 Task: Update the lot size of the saved search to under 5 acres.
Action: Mouse moved to (1124, 166)
Screenshot: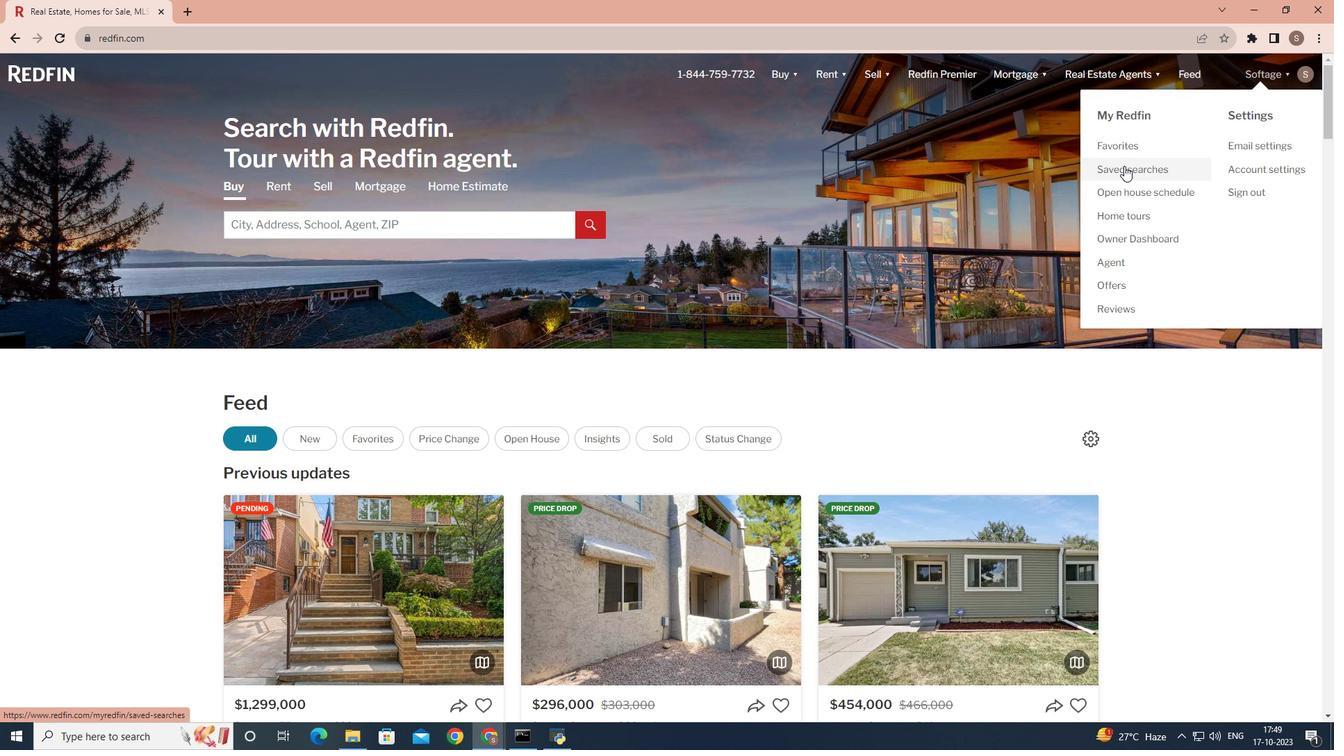 
Action: Mouse pressed left at (1124, 166)
Screenshot: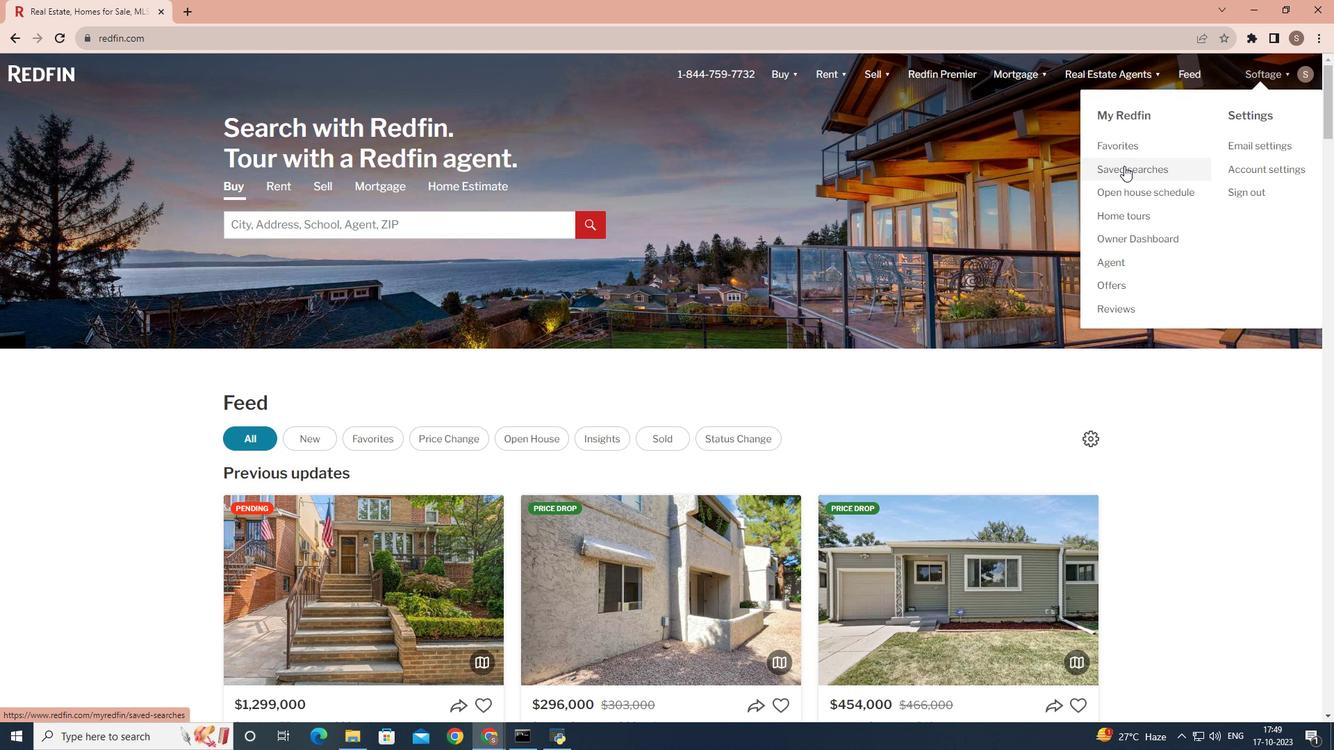 
Action: Mouse moved to (440, 342)
Screenshot: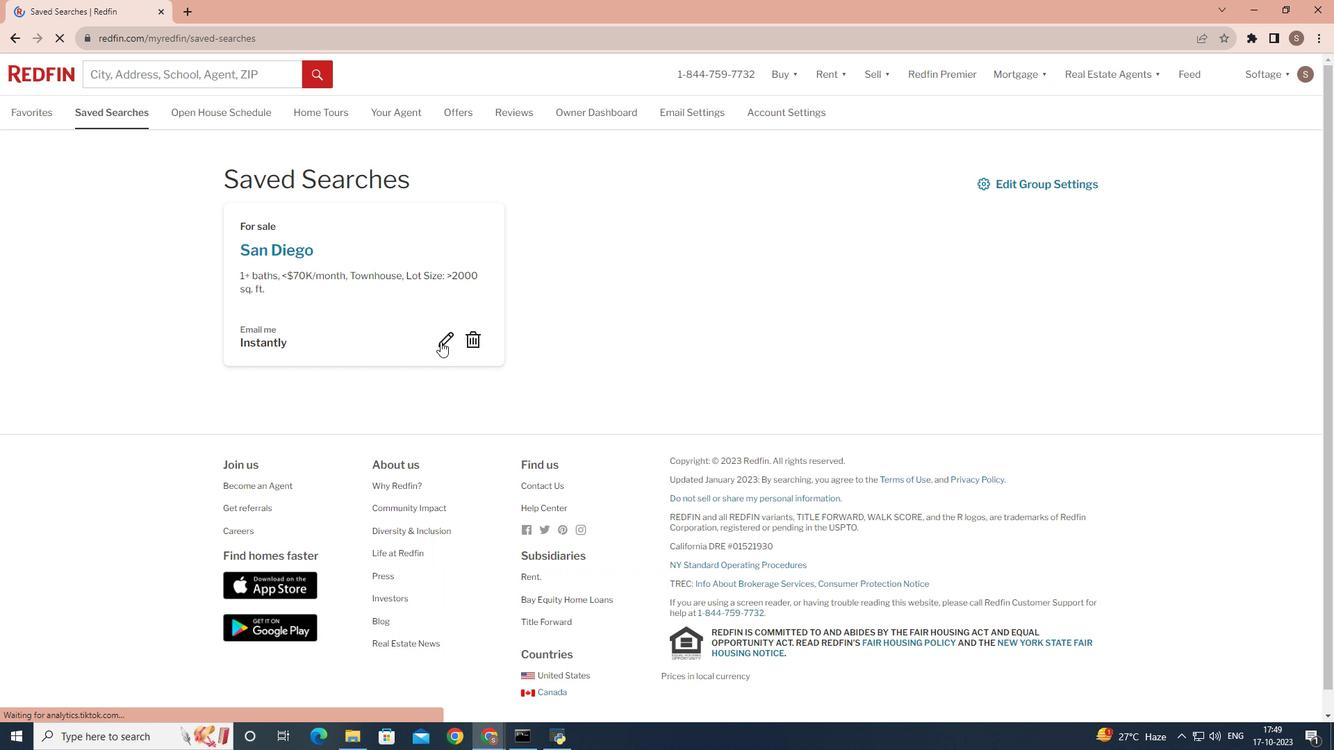 
Action: Mouse pressed left at (440, 342)
Screenshot: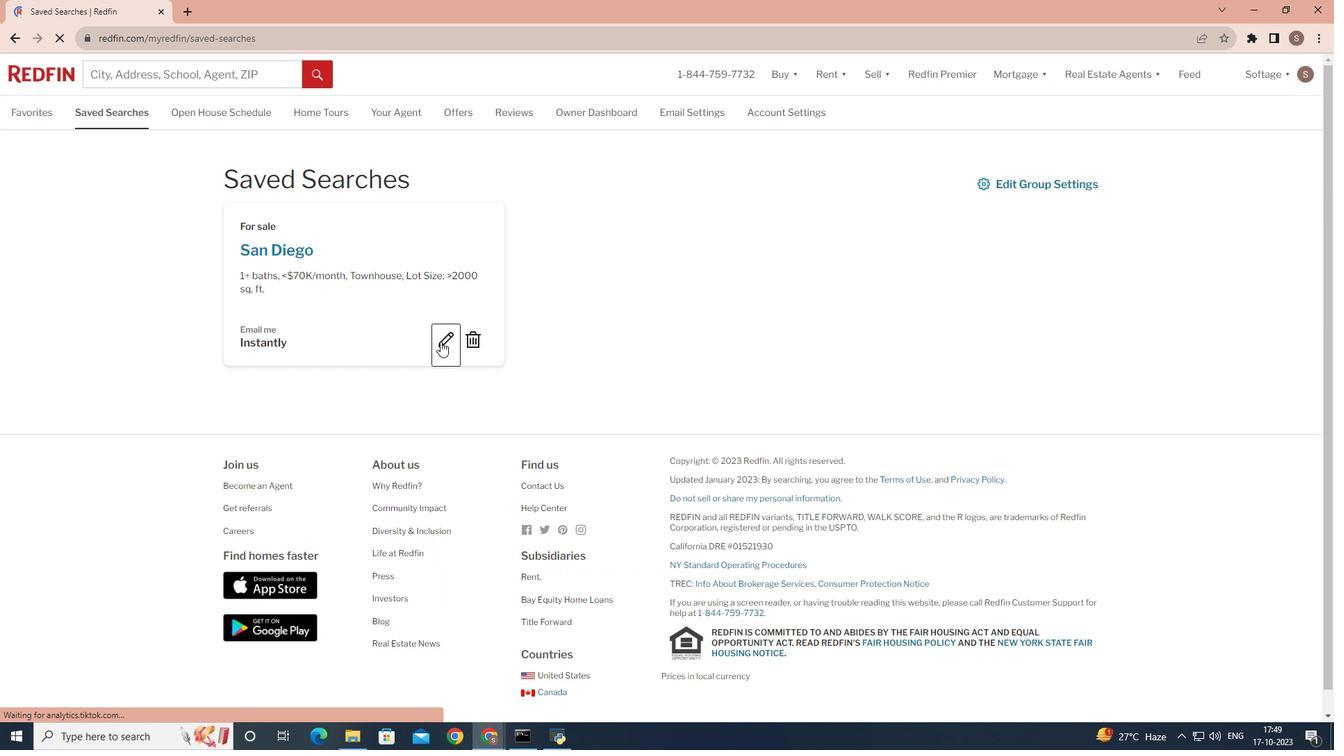 
Action: Mouse moved to (634, 387)
Screenshot: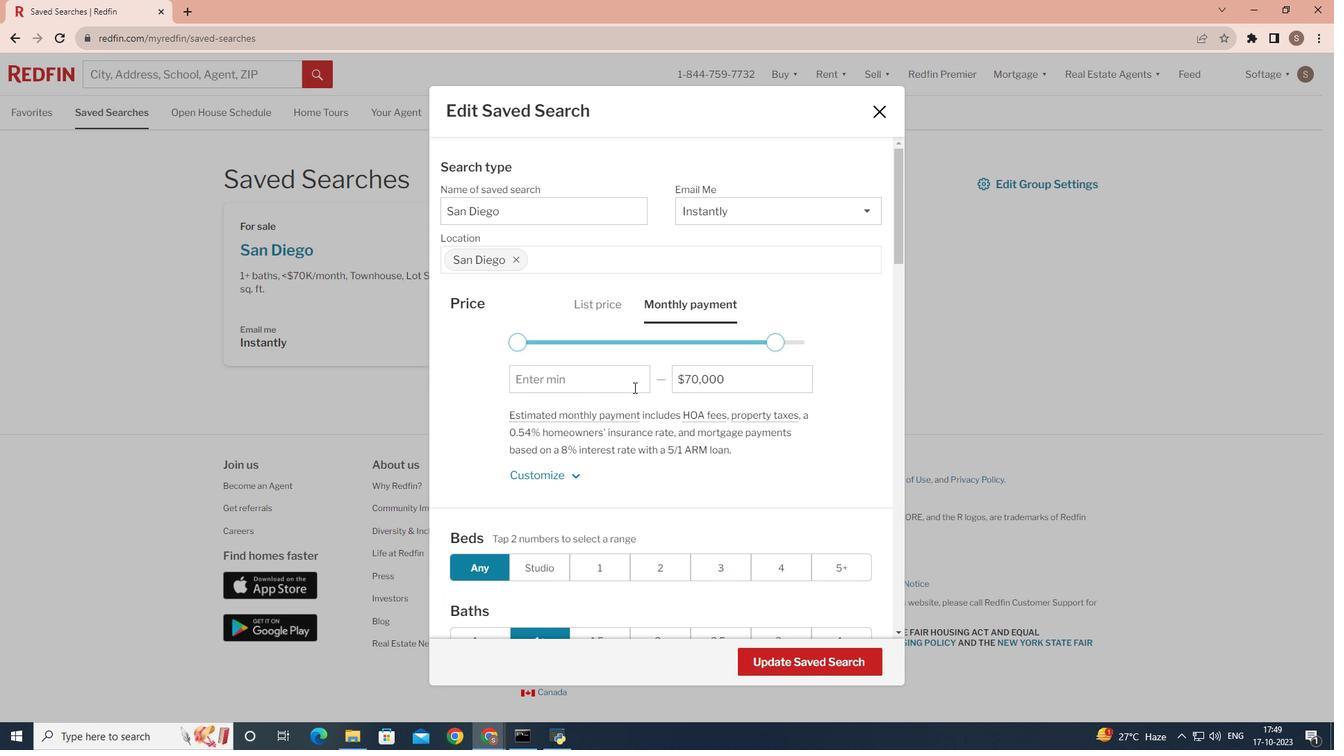
Action: Mouse scrolled (634, 387) with delta (0, 0)
Screenshot: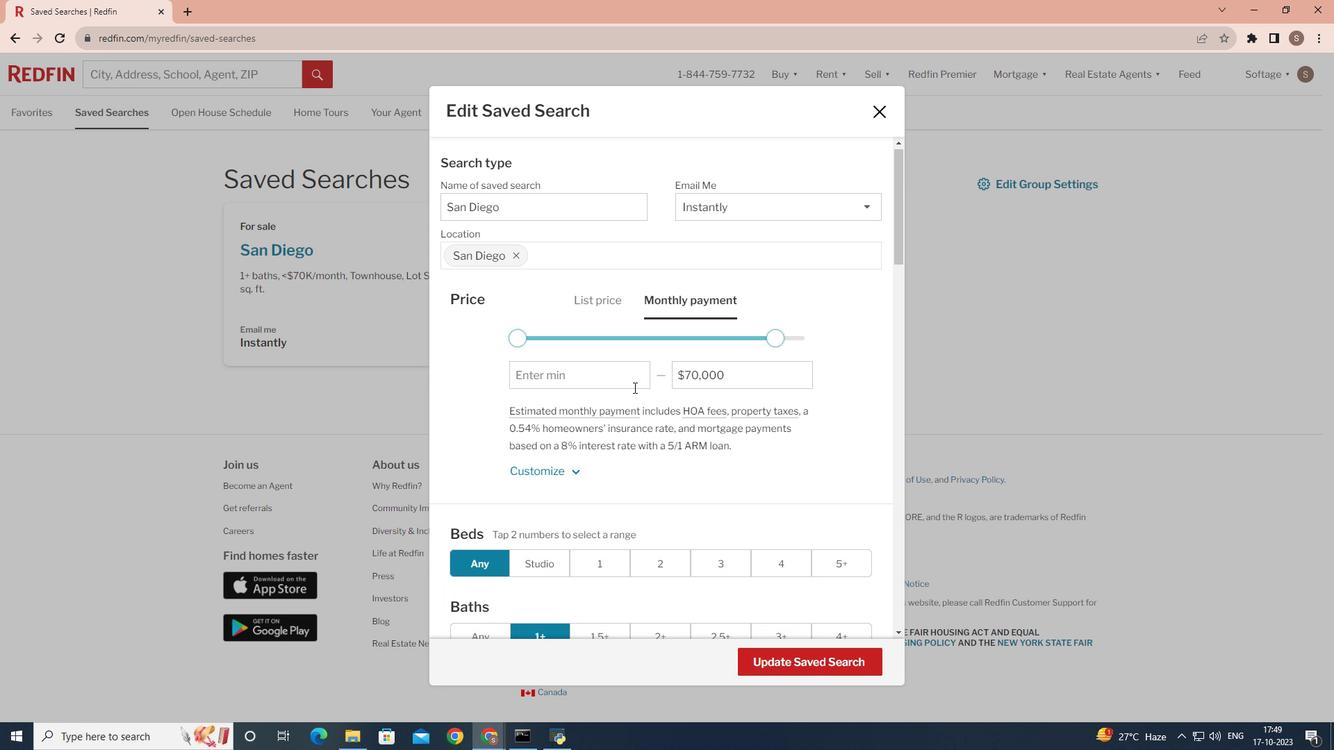 
Action: Mouse scrolled (634, 387) with delta (0, 0)
Screenshot: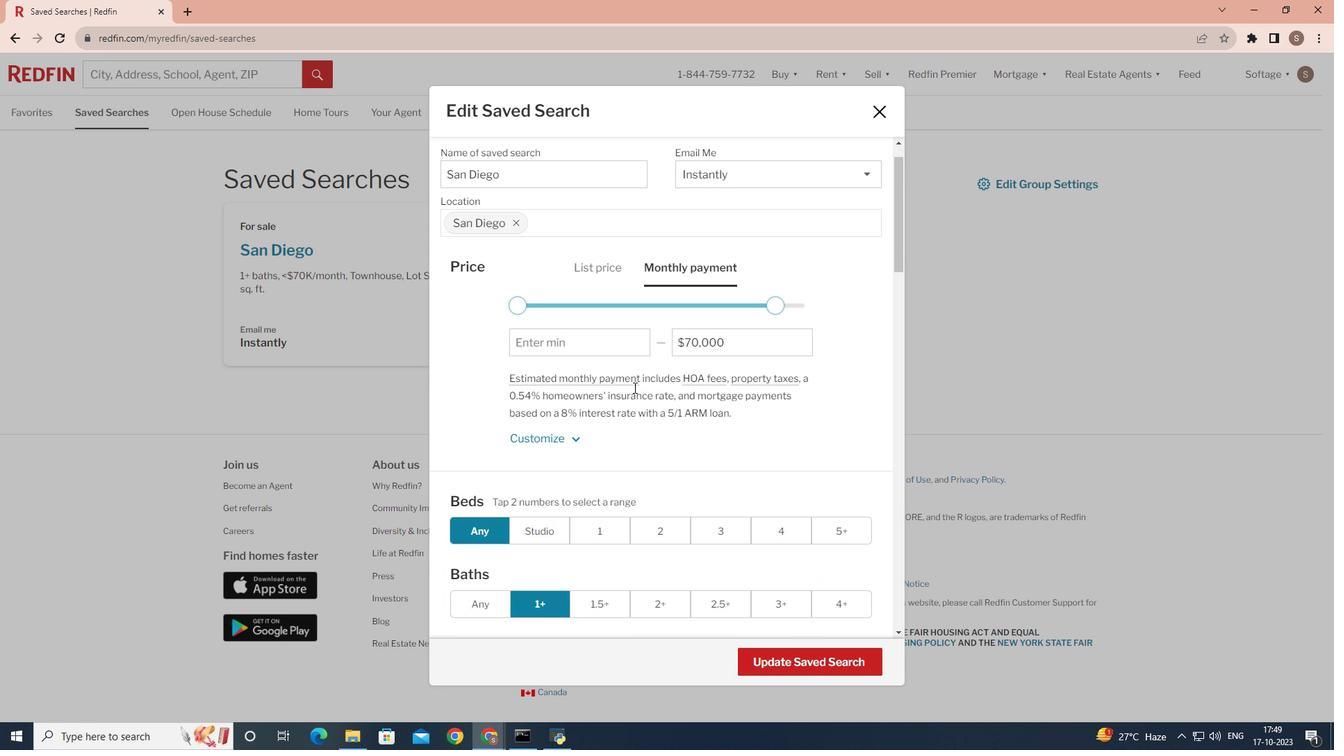 
Action: Mouse scrolled (634, 387) with delta (0, 0)
Screenshot: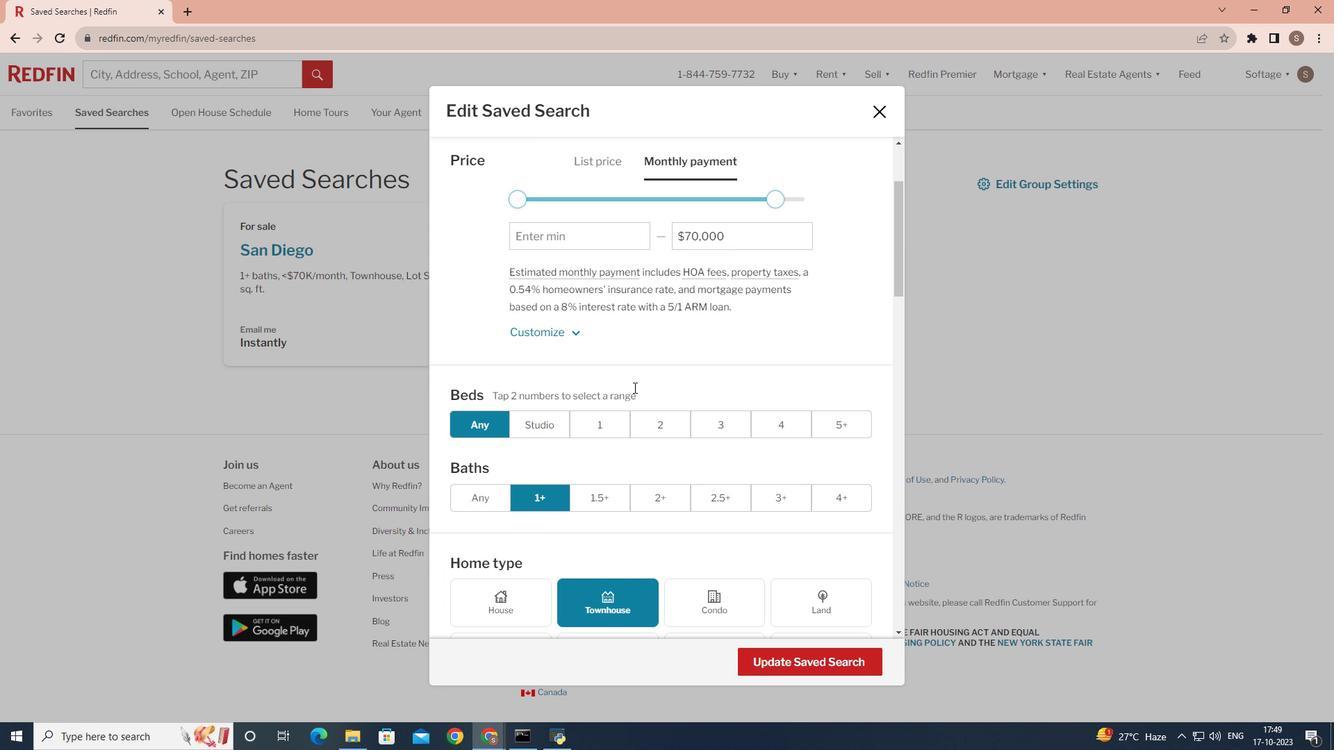 
Action: Mouse scrolled (634, 387) with delta (0, 0)
Screenshot: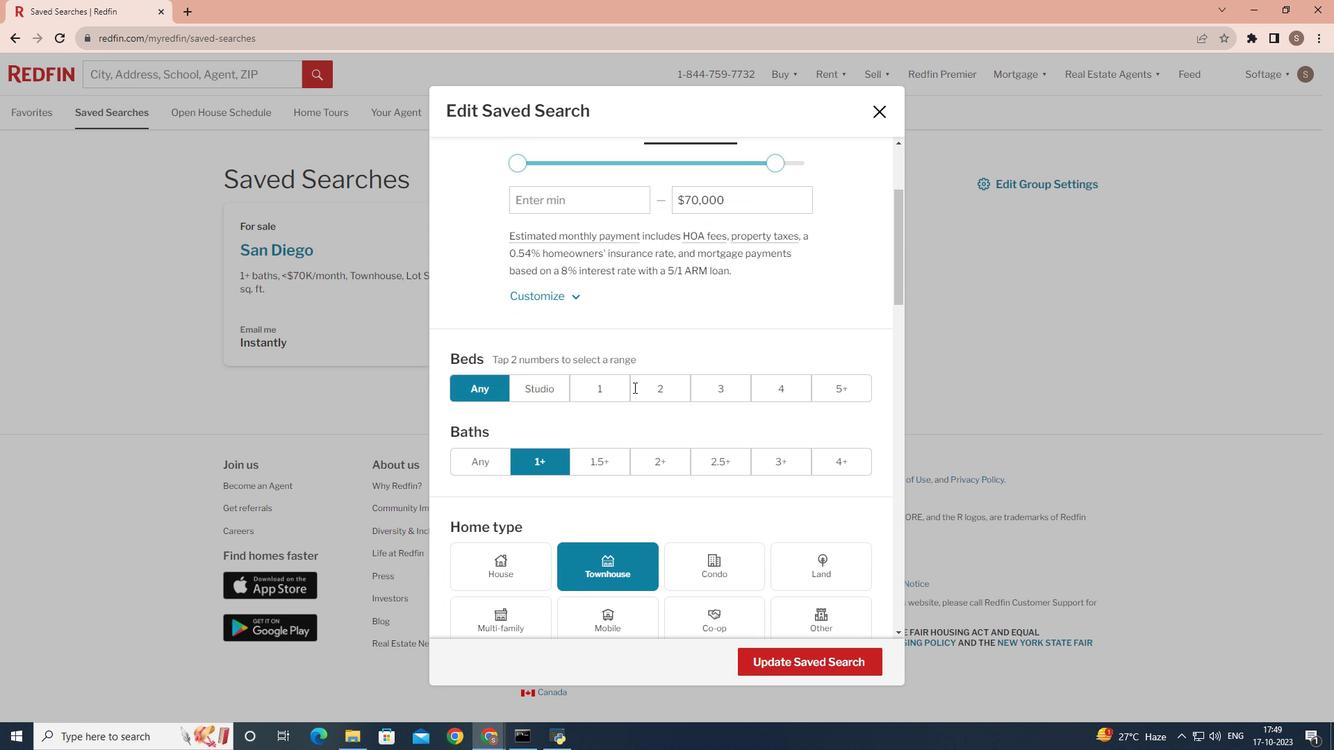 
Action: Mouse scrolled (634, 387) with delta (0, 0)
Screenshot: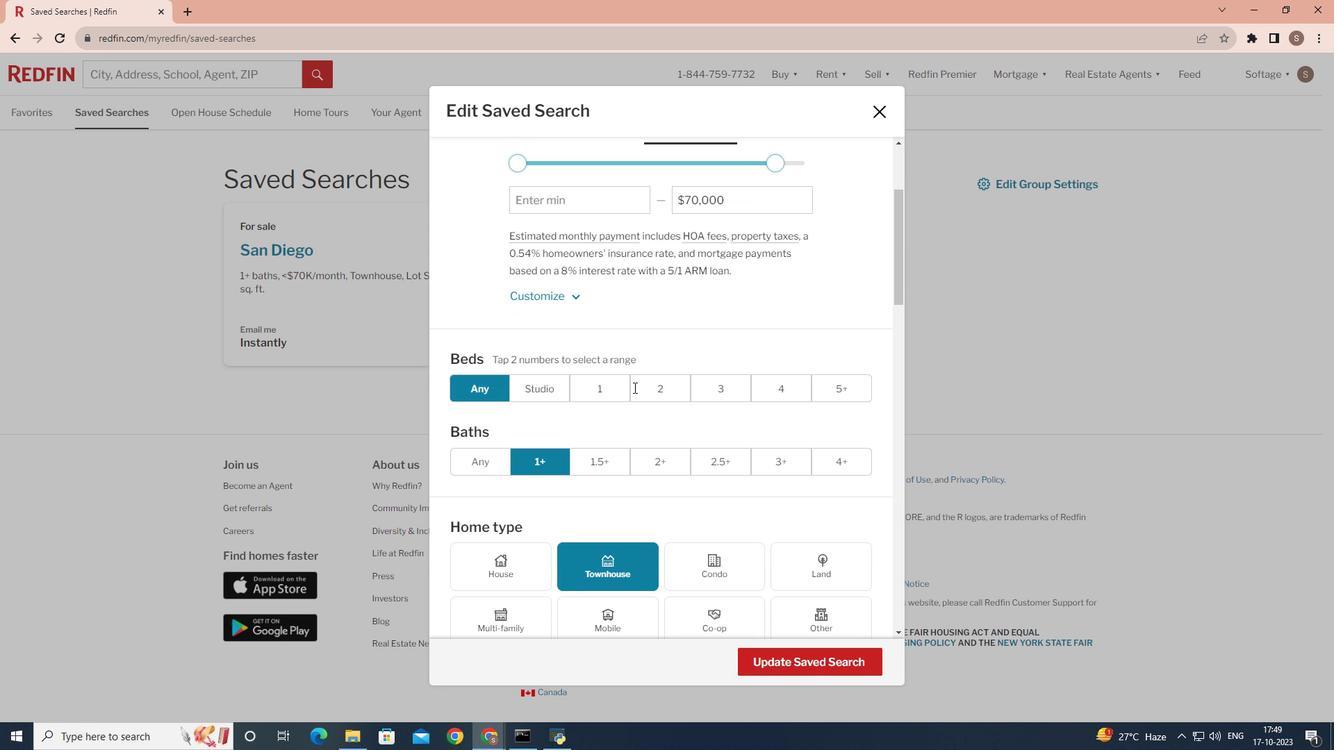 
Action: Mouse scrolled (634, 387) with delta (0, 0)
Screenshot: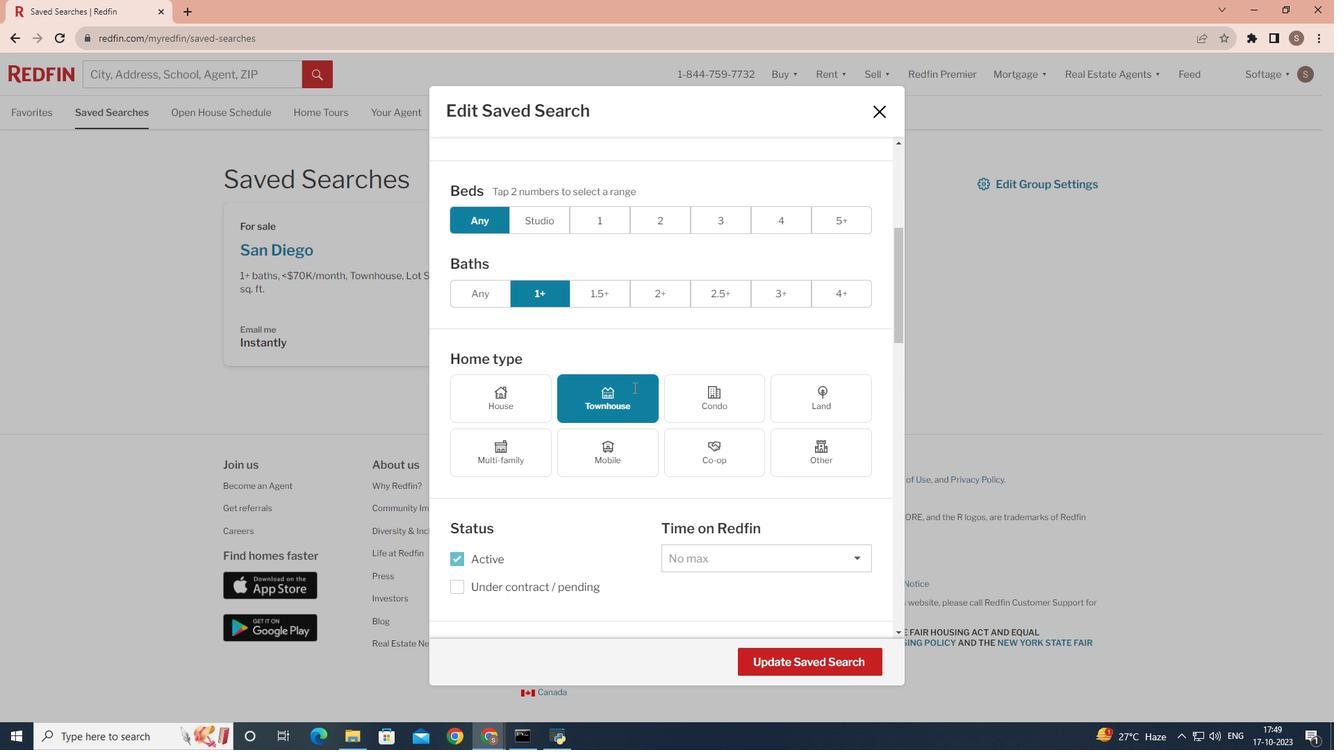 
Action: Mouse scrolled (634, 387) with delta (0, 0)
Screenshot: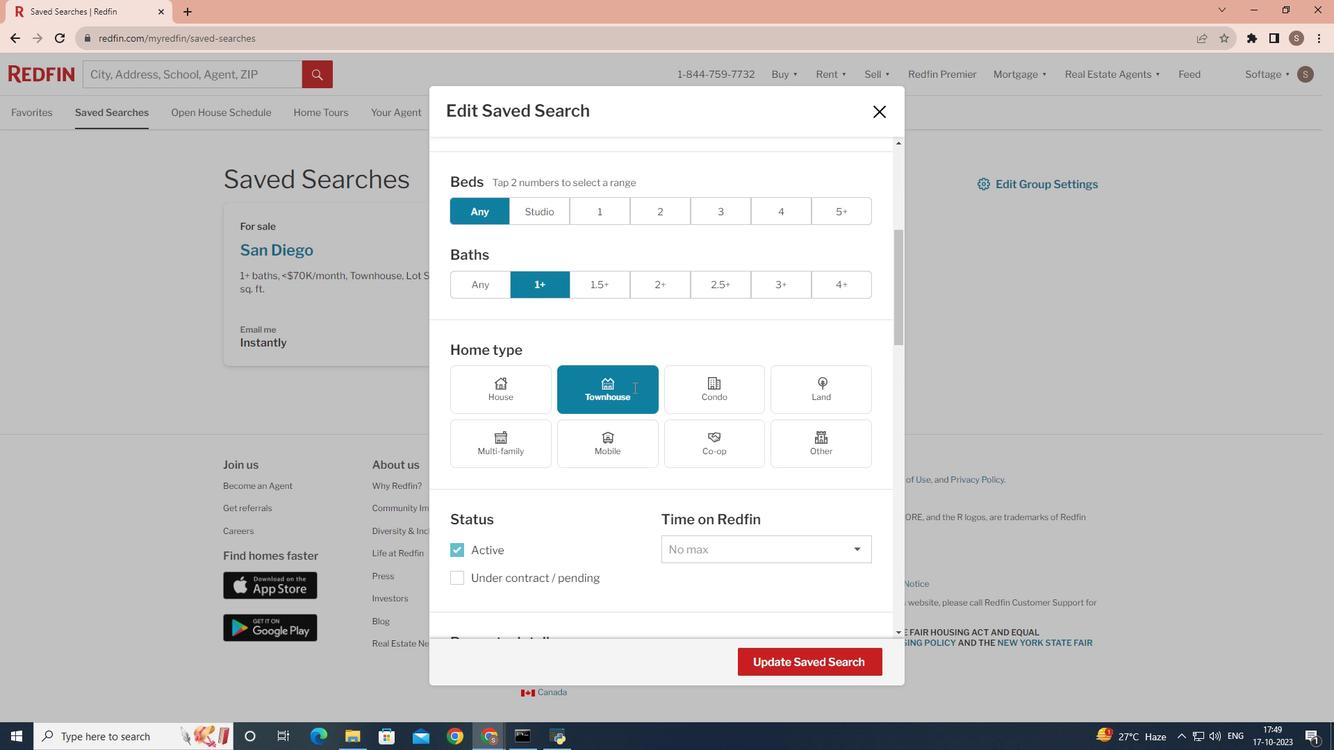 
Action: Mouse scrolled (634, 387) with delta (0, 0)
Screenshot: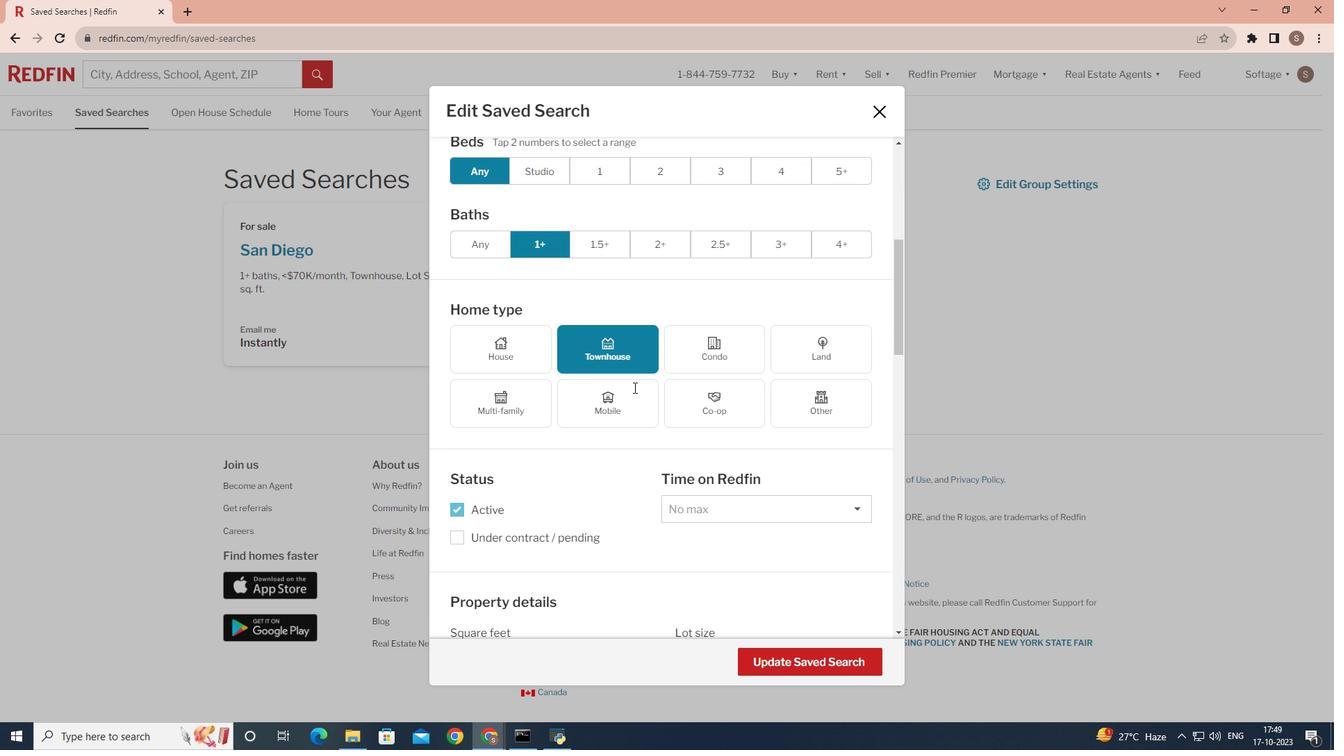 
Action: Mouse scrolled (634, 387) with delta (0, 0)
Screenshot: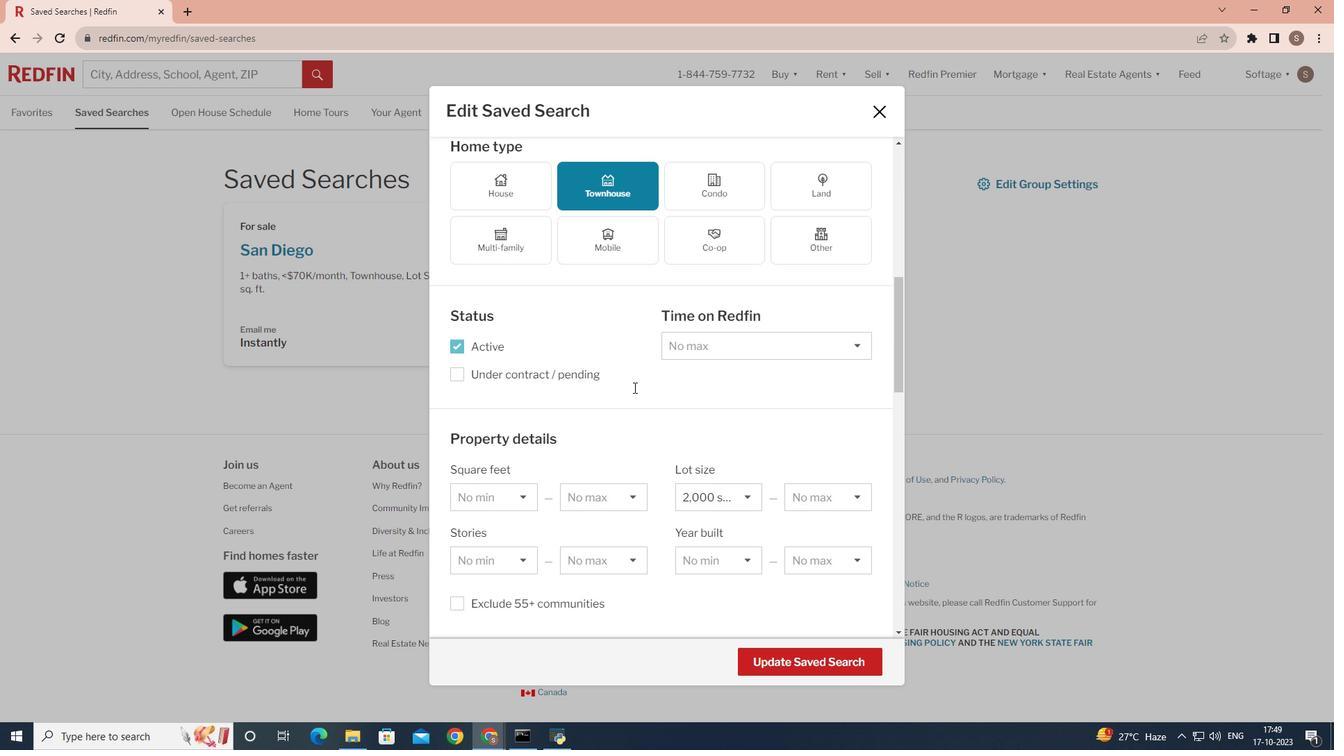 
Action: Mouse scrolled (634, 387) with delta (0, 0)
Screenshot: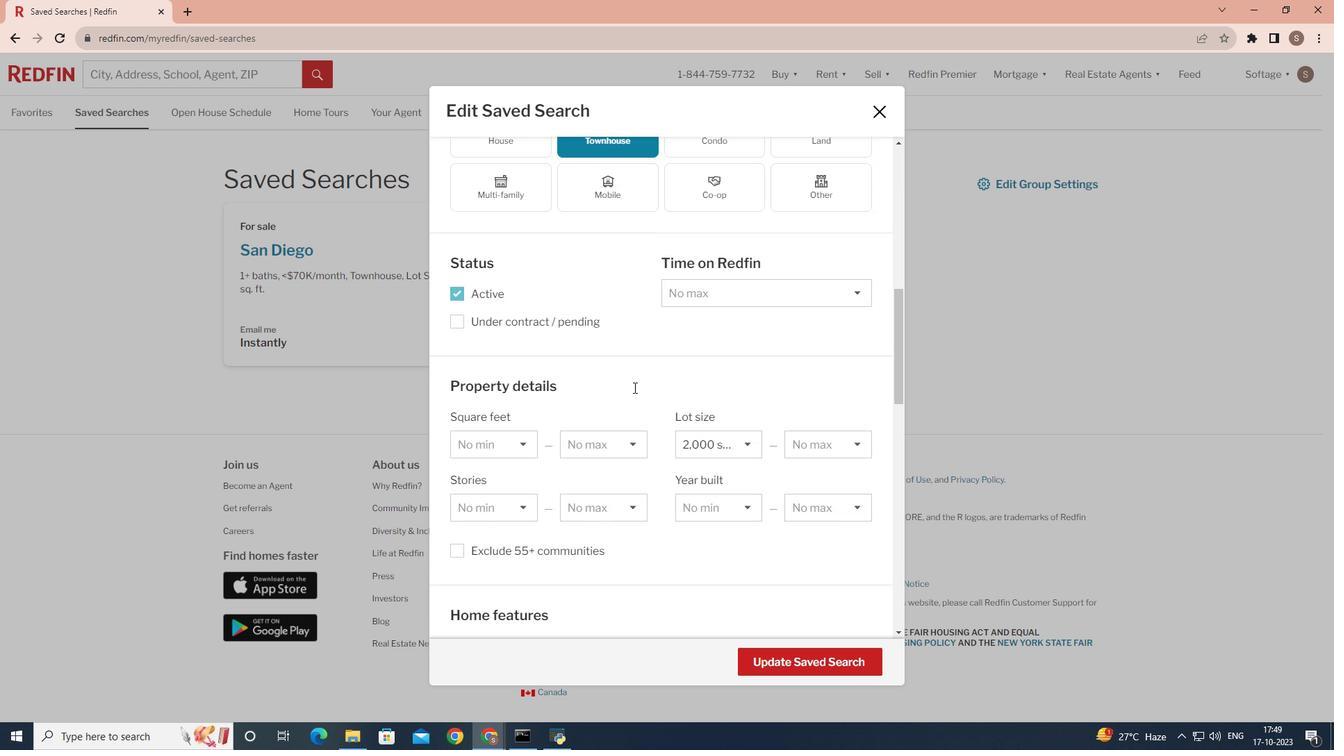 
Action: Mouse moved to (856, 364)
Screenshot: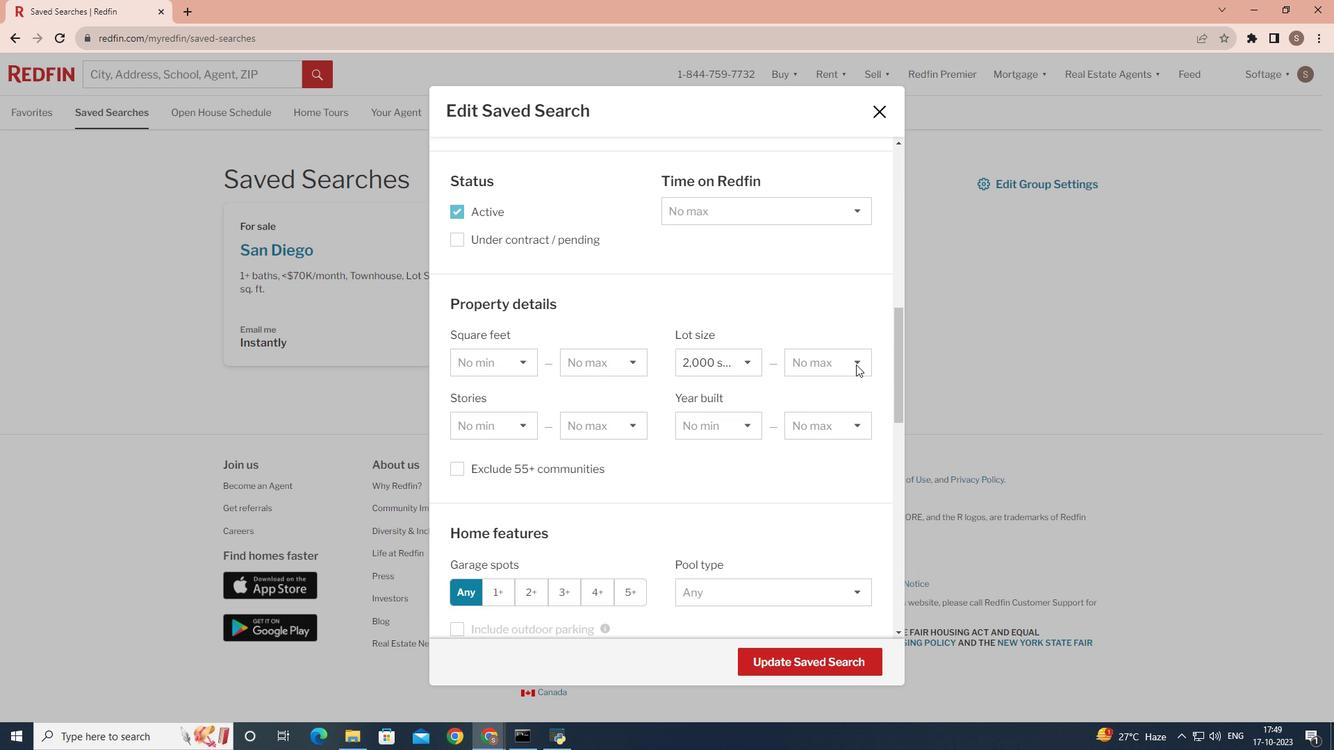
Action: Mouse pressed left at (856, 364)
Screenshot: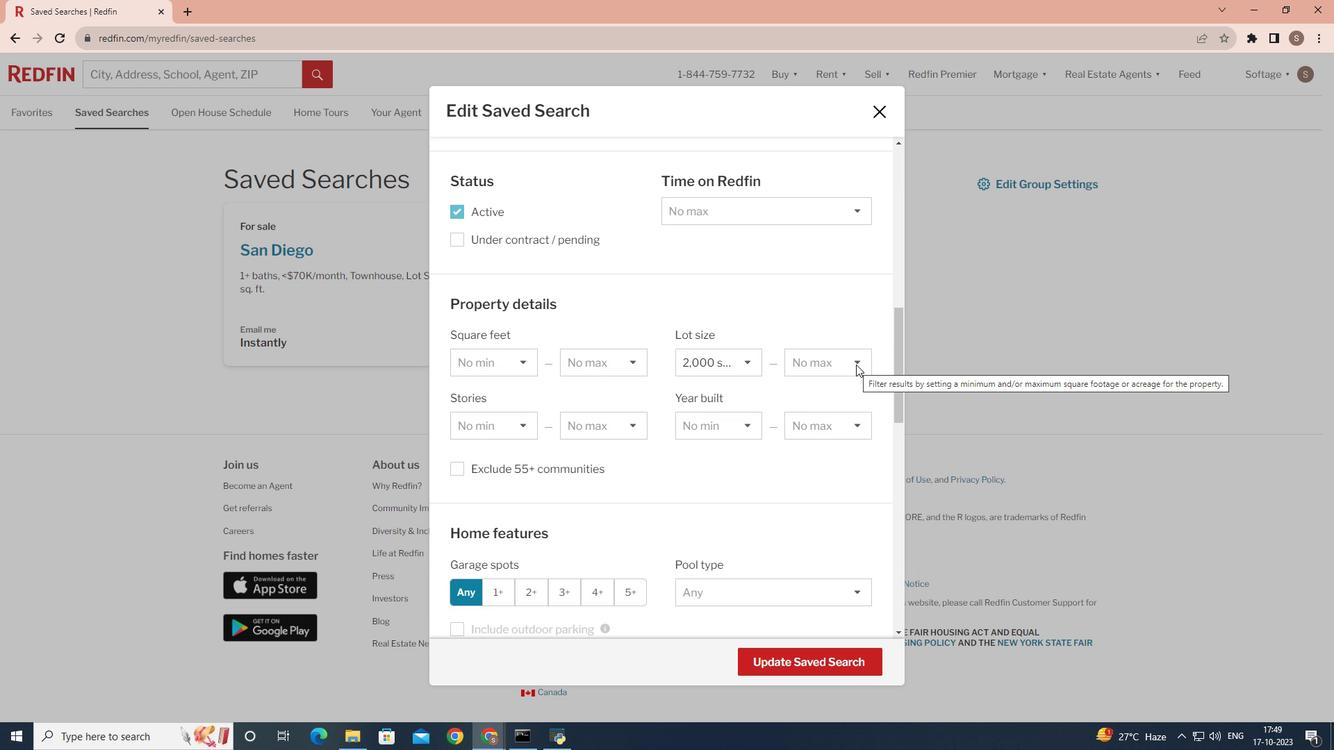 
Action: Mouse moved to (830, 533)
Screenshot: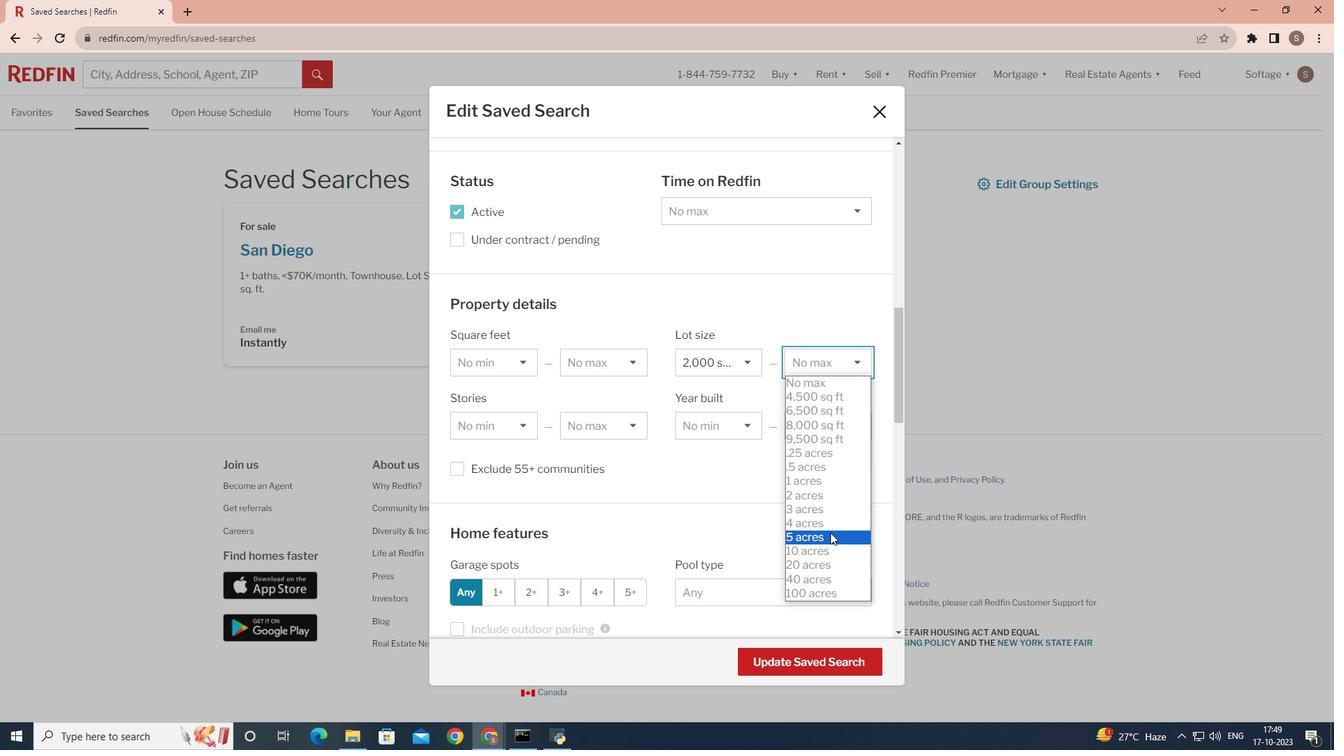 
Action: Mouse pressed left at (830, 533)
Screenshot: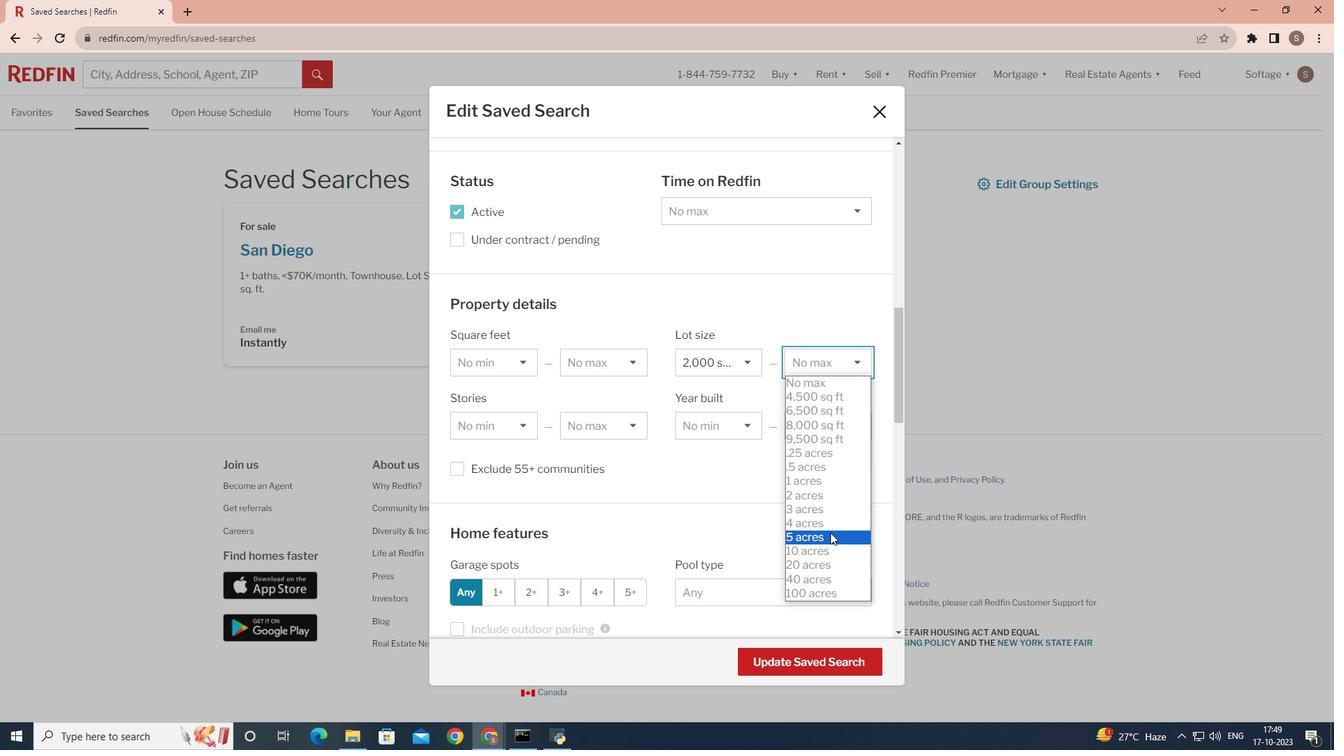 
Action: Mouse moved to (831, 662)
Screenshot: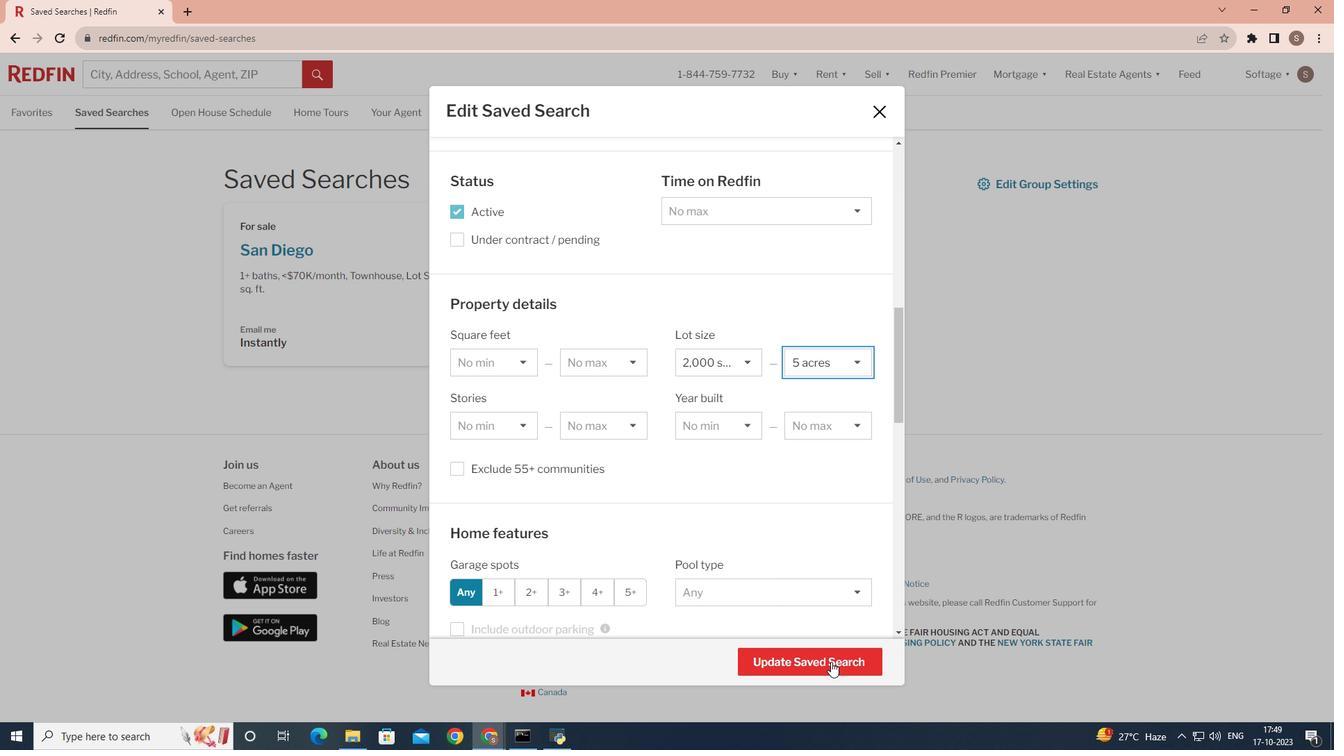 
Action: Mouse pressed left at (831, 662)
Screenshot: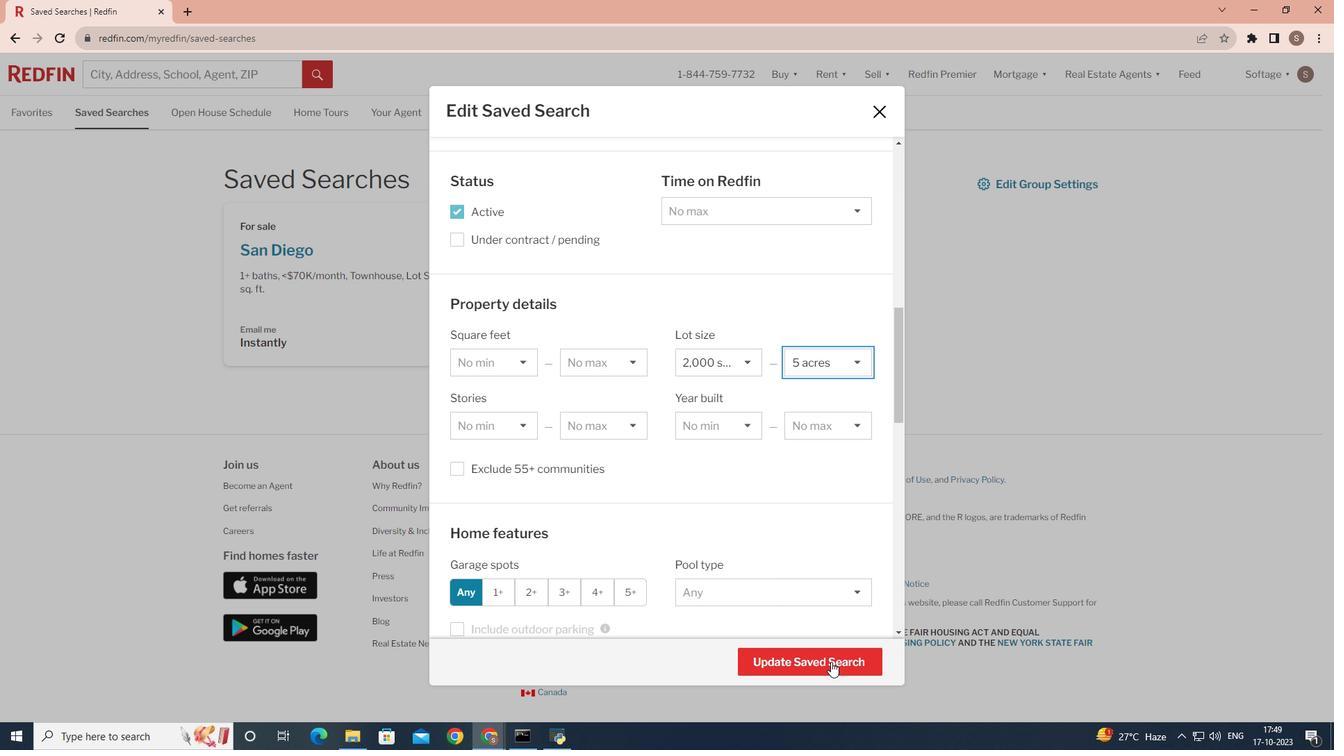 
